 Task: Find a one-way flight from Sharm El-Sheikh to Johannesburg for 2 passengers in Economy class on August 15.
Action: Mouse pressed left at (331, 223)
Screenshot: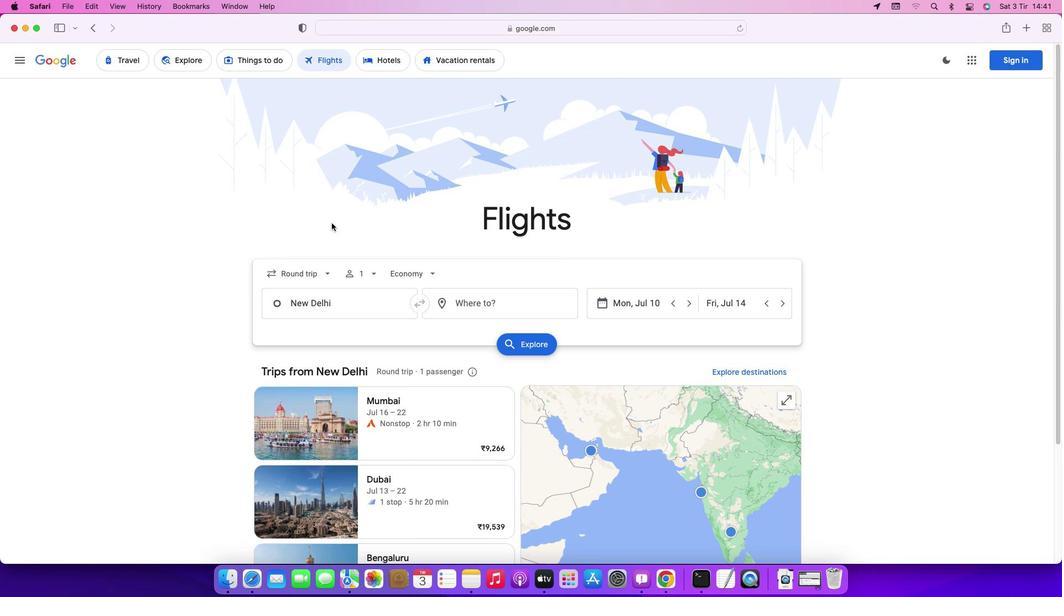 
Action: Mouse moved to (309, 270)
Screenshot: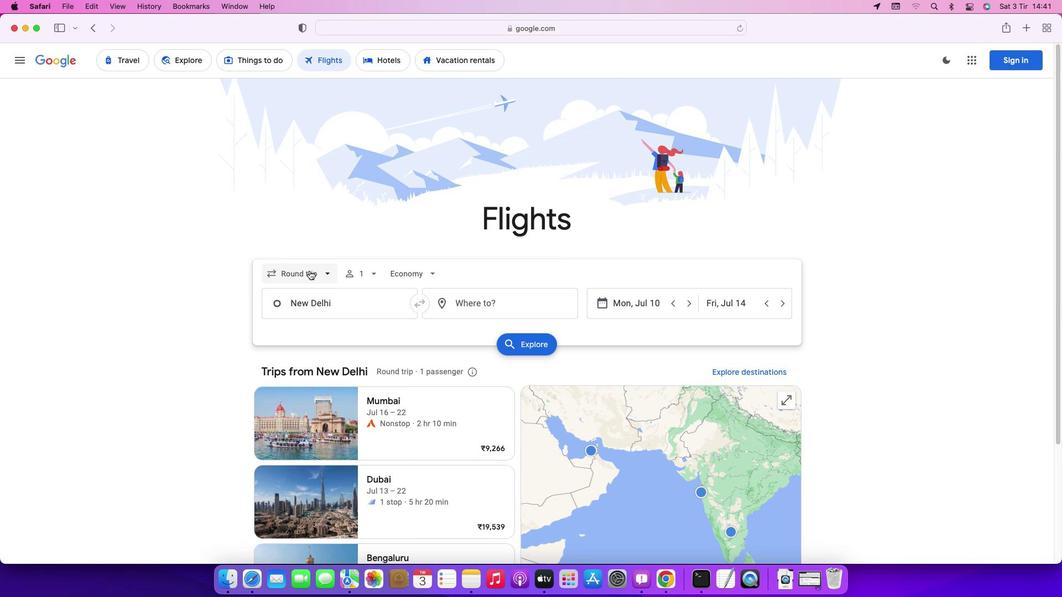 
Action: Mouse pressed left at (309, 270)
Screenshot: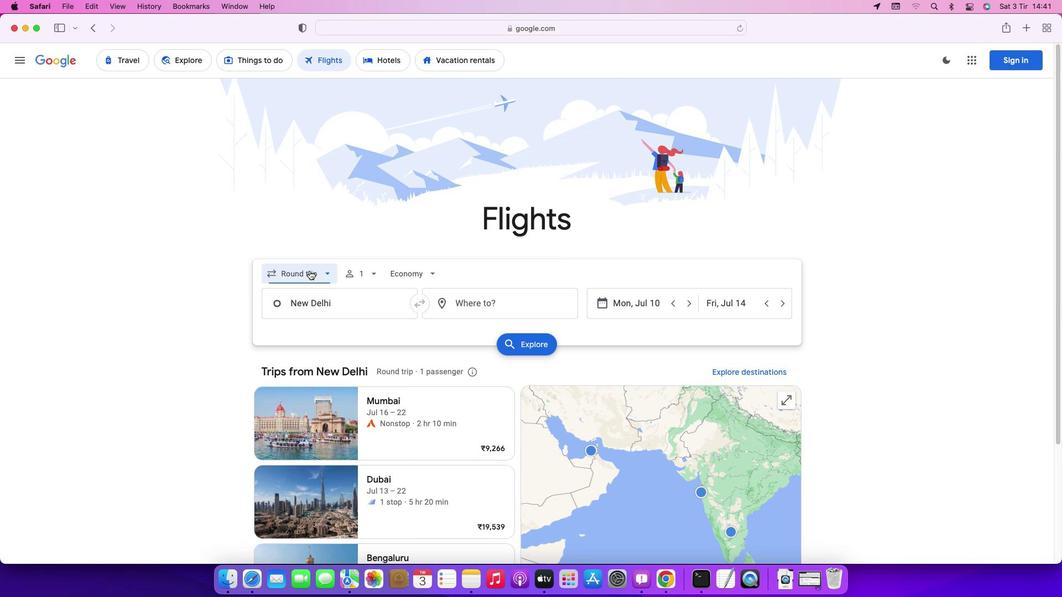 
Action: Mouse moved to (310, 323)
Screenshot: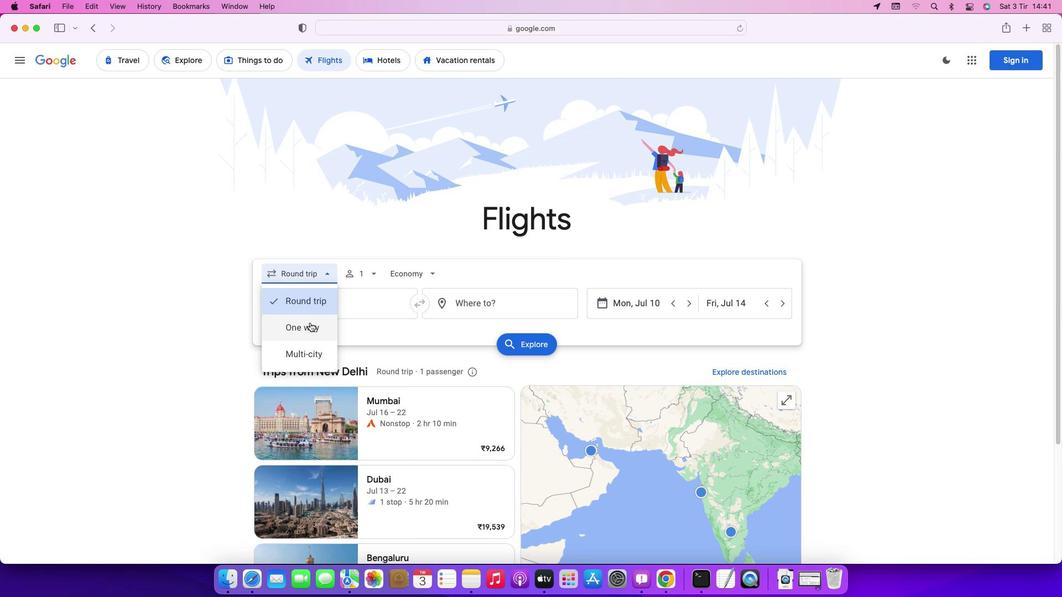 
Action: Mouse pressed left at (310, 323)
Screenshot: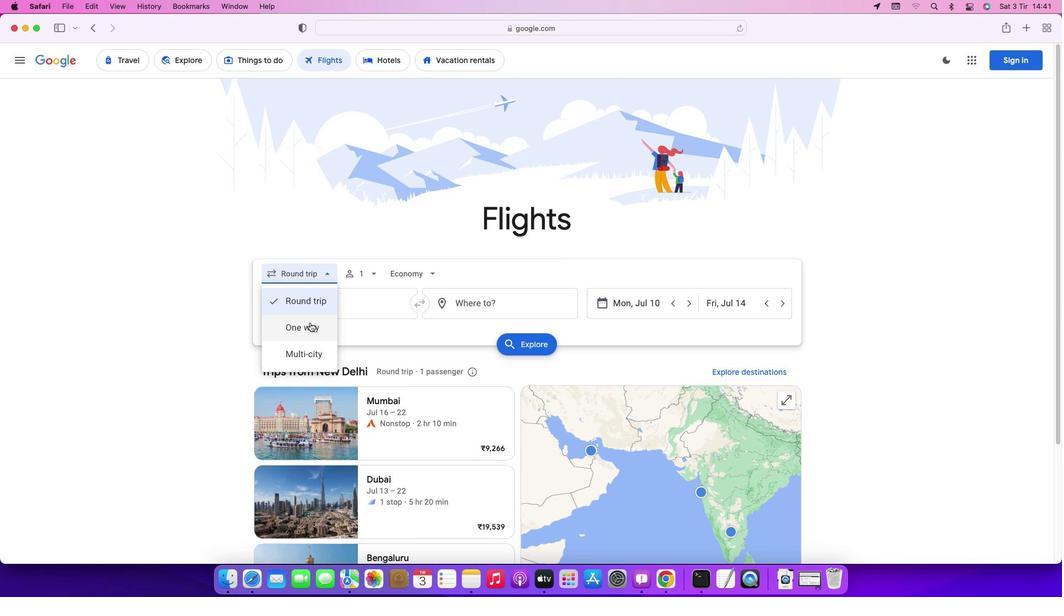 
Action: Mouse moved to (366, 277)
Screenshot: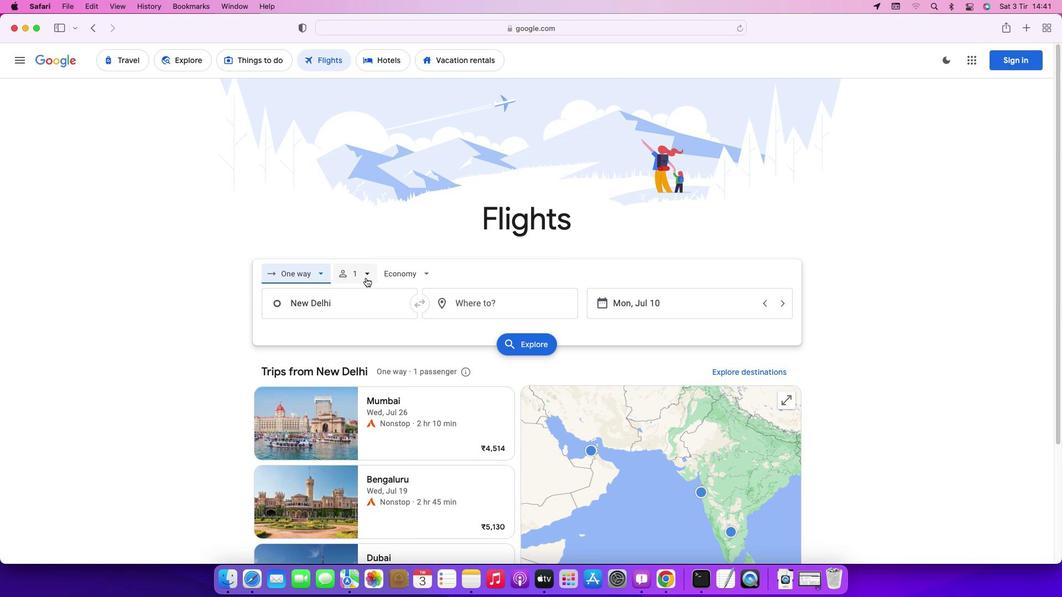
Action: Mouse pressed left at (366, 277)
Screenshot: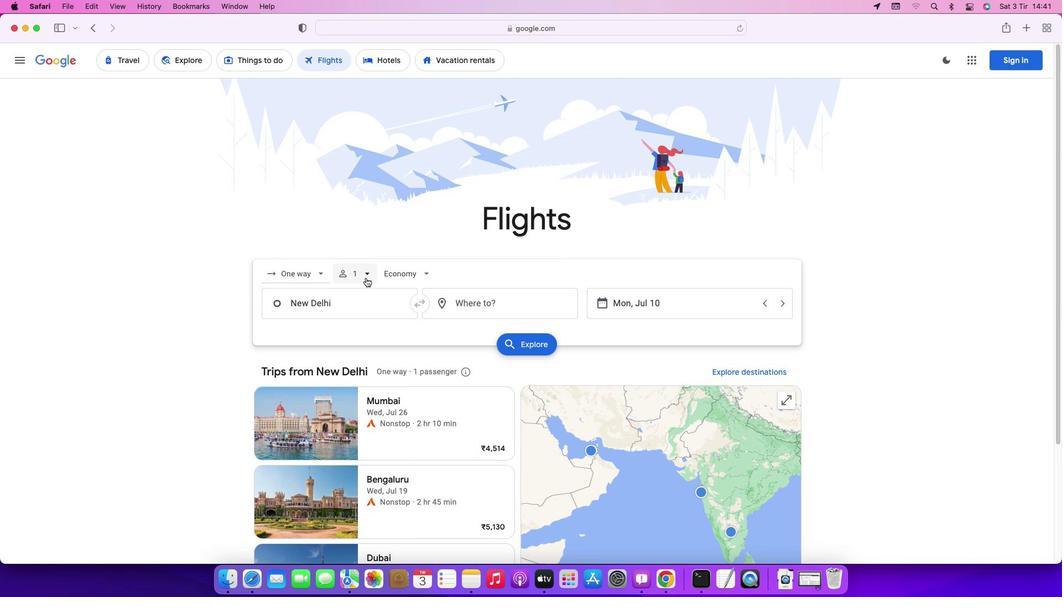 
Action: Mouse moved to (450, 302)
Screenshot: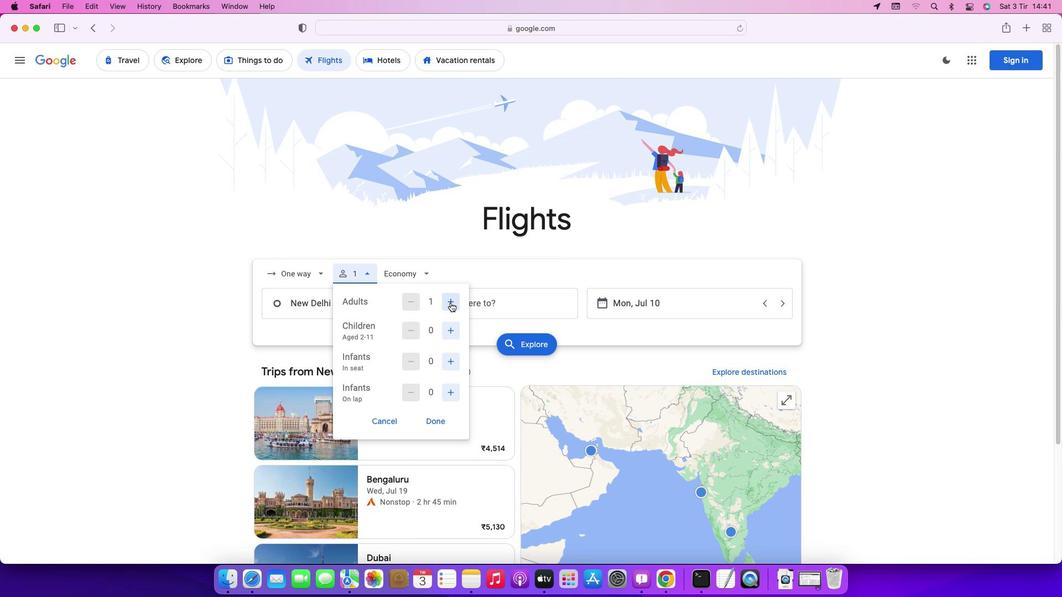 
Action: Mouse pressed left at (450, 302)
Screenshot: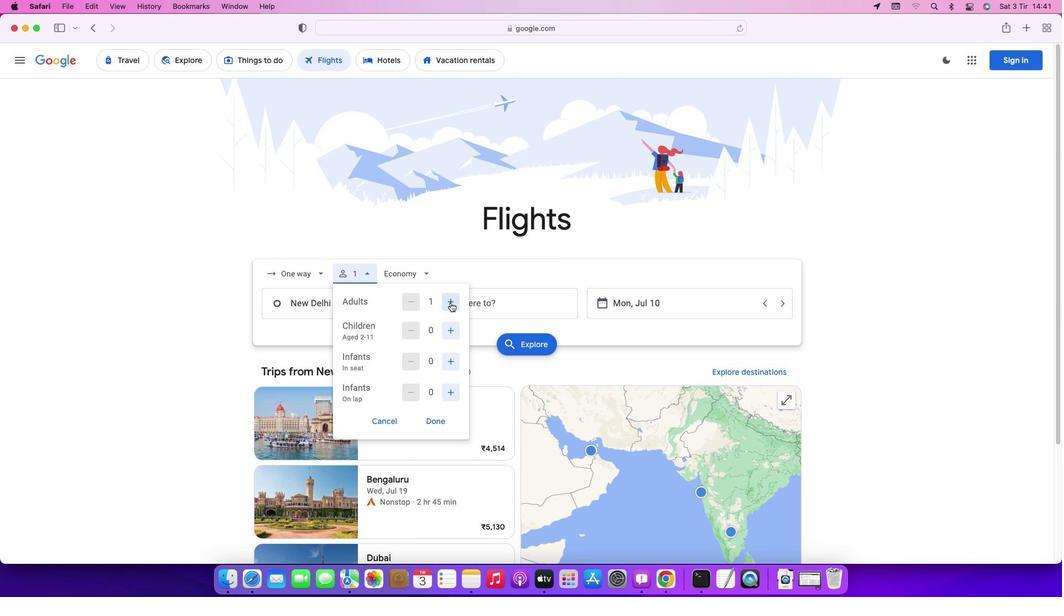 
Action: Mouse moved to (439, 423)
Screenshot: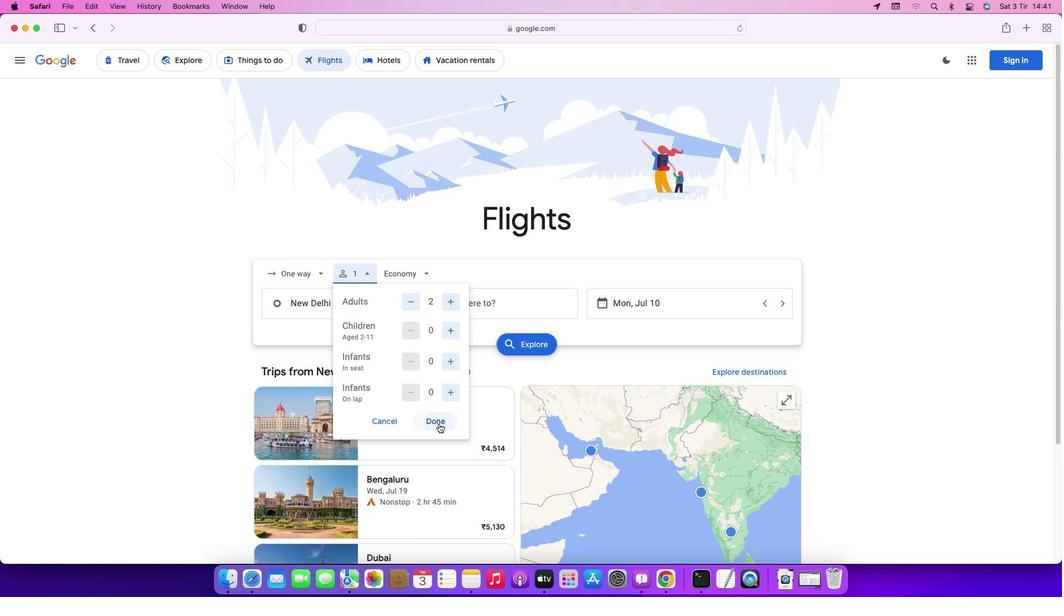 
Action: Mouse pressed left at (439, 423)
Screenshot: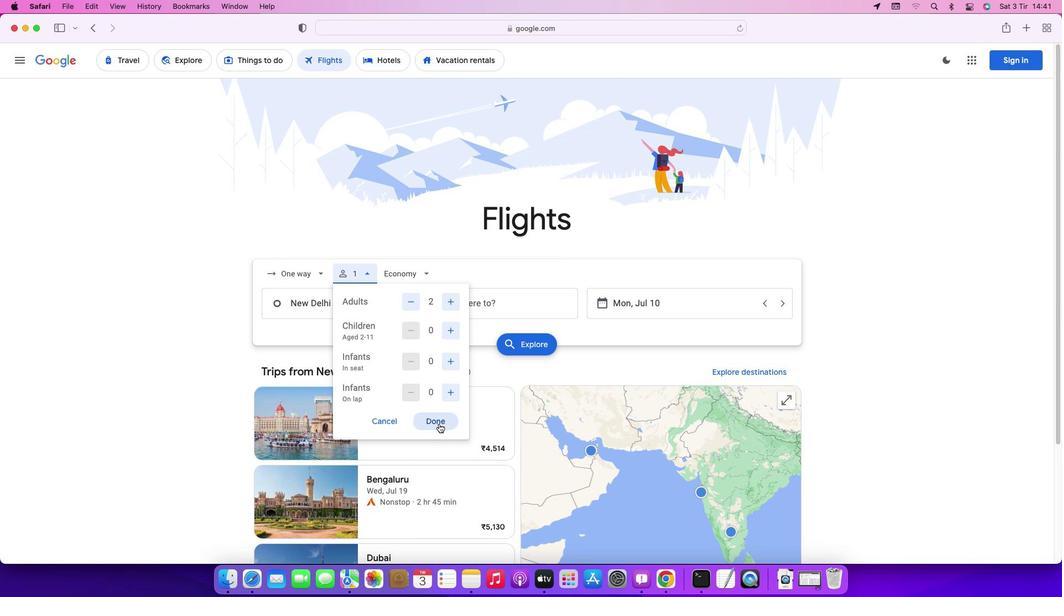 
Action: Mouse moved to (405, 276)
Screenshot: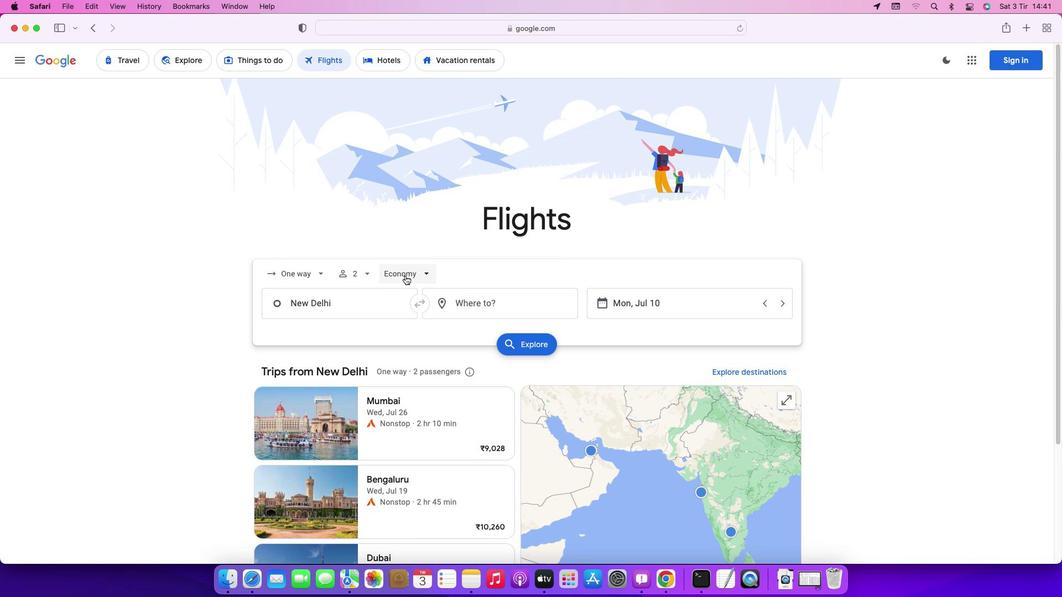 
Action: Mouse pressed left at (405, 276)
Screenshot: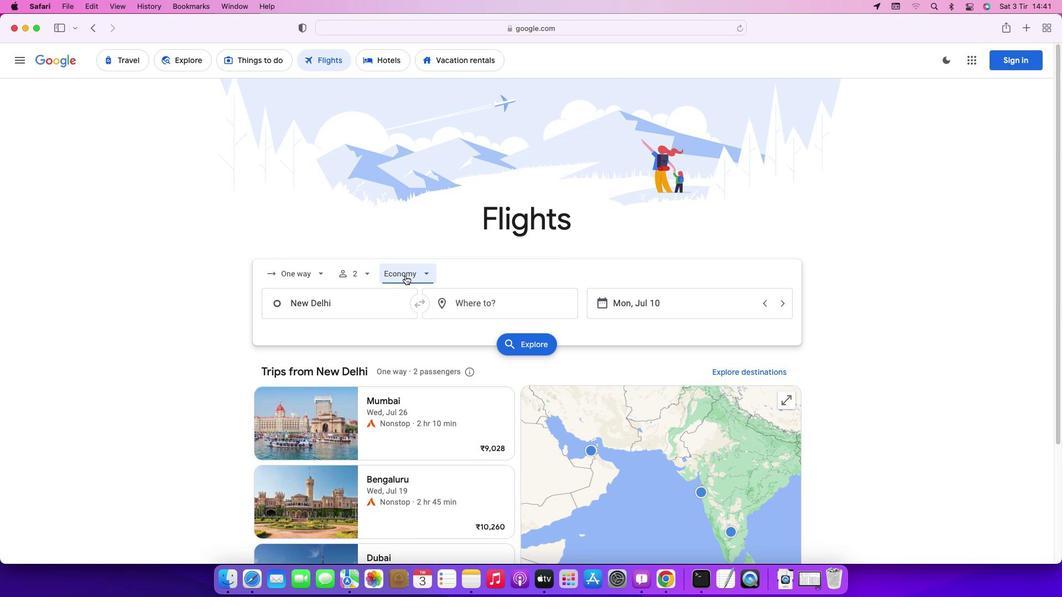 
Action: Mouse moved to (427, 304)
Screenshot: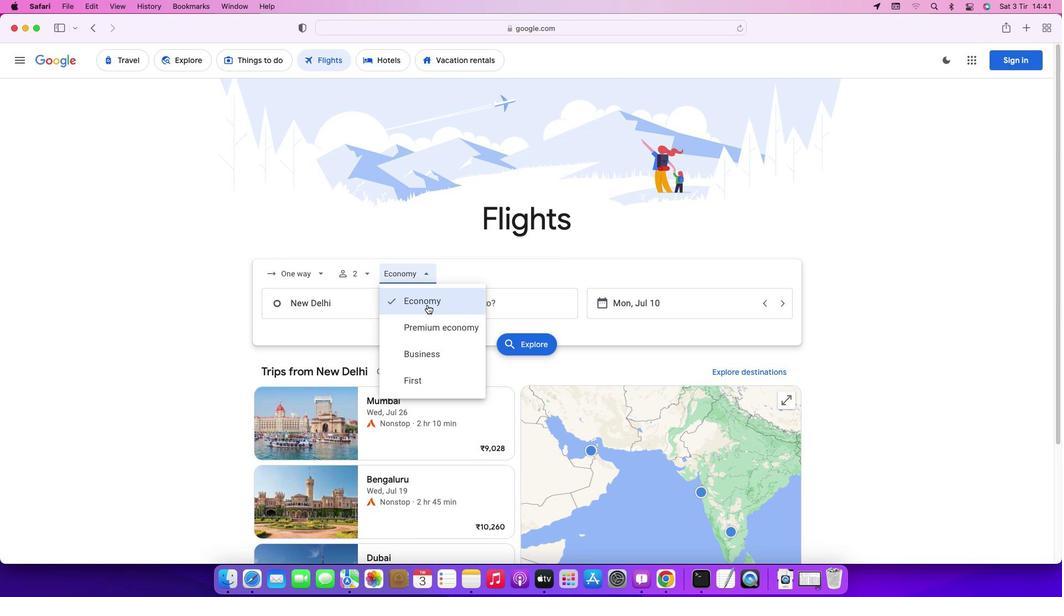 
Action: Mouse pressed left at (427, 304)
Screenshot: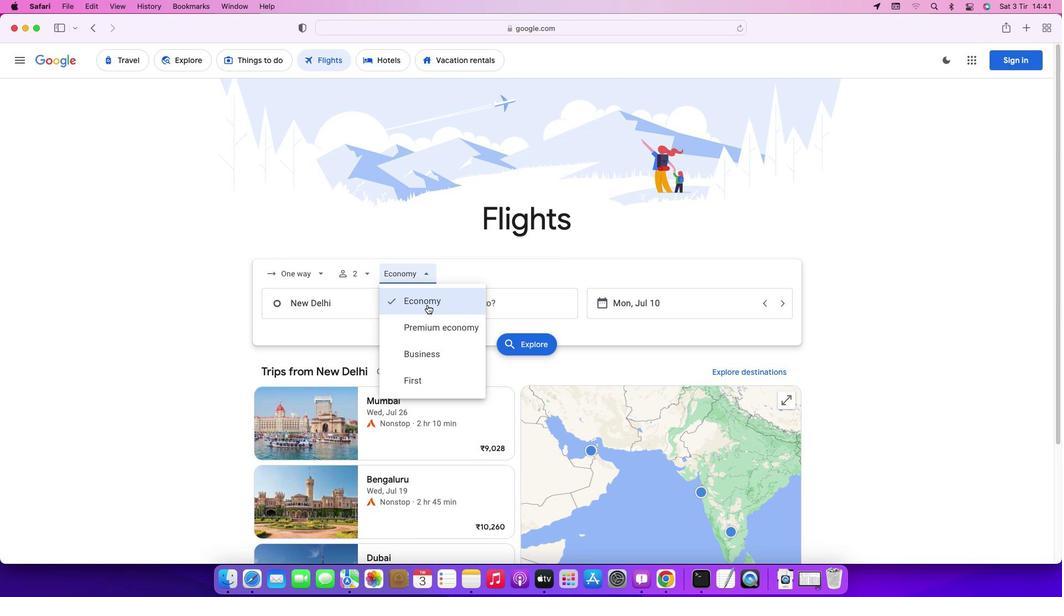 
Action: Mouse moved to (353, 304)
Screenshot: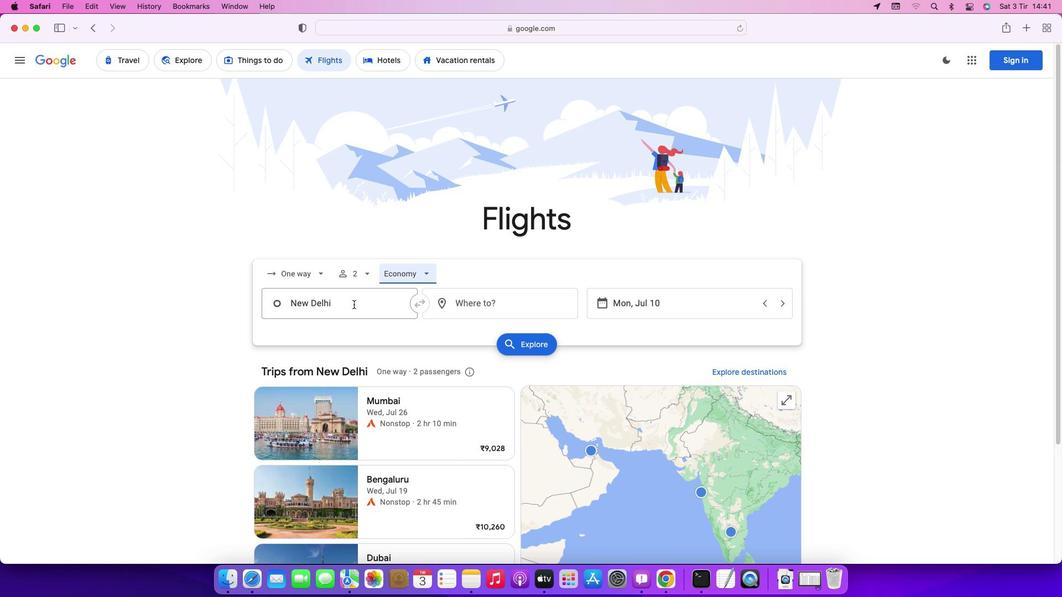 
Action: Mouse pressed left at (353, 304)
Screenshot: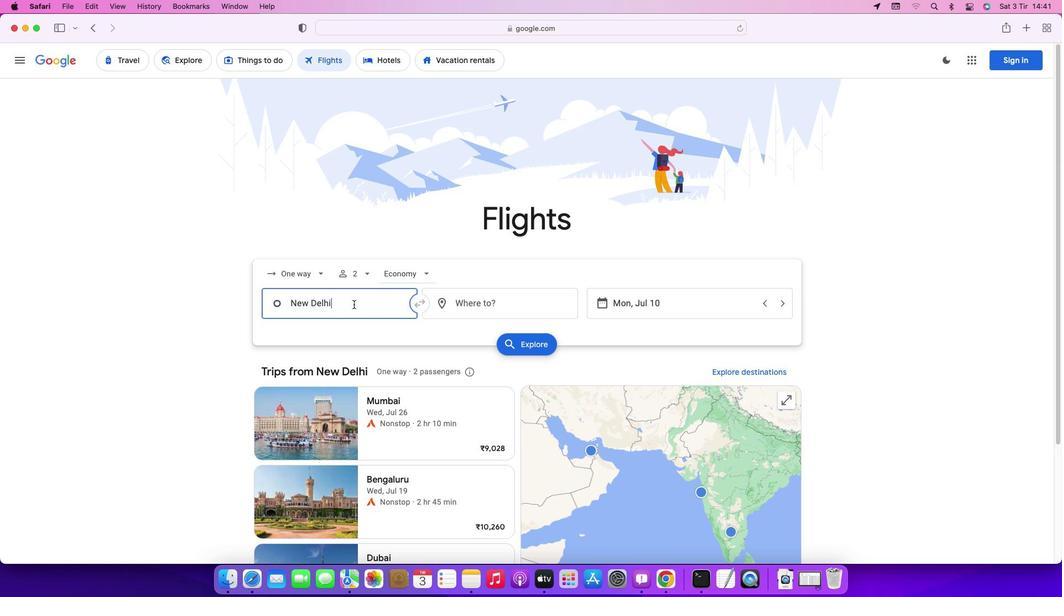 
Action: Key pressed Key.backspaceKey.caps_lock'S'Key.caps_lock'h''a''r''m'Key.spaceKey.caps_lock'E'Key.caps_lock'l'Key.spaceKey.caps_lock'S'Key.caps_lock'h''e''i''k''h'Key.enter
Screenshot: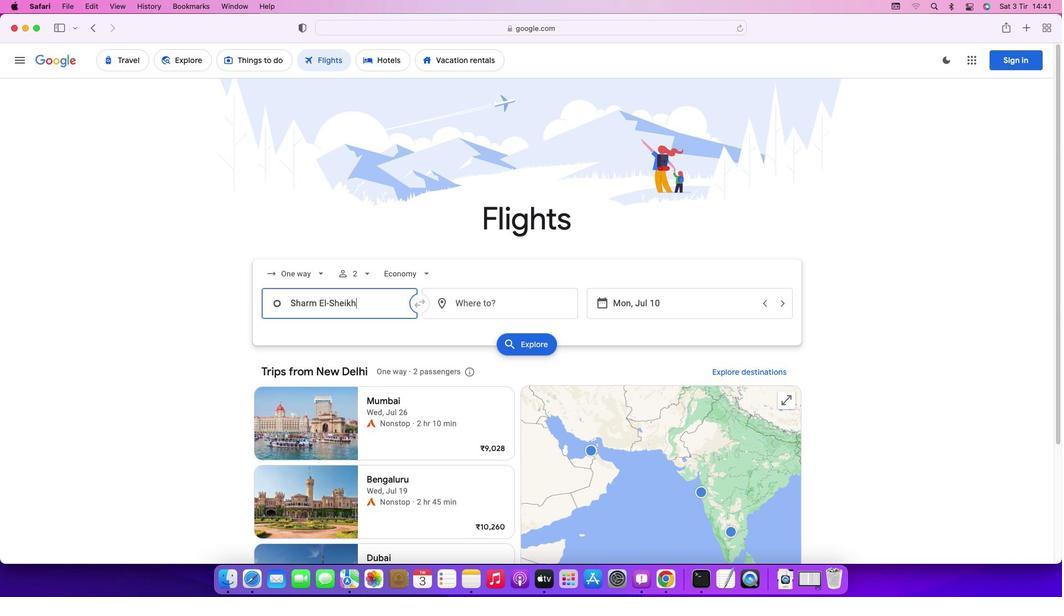 
Action: Mouse moved to (474, 312)
Screenshot: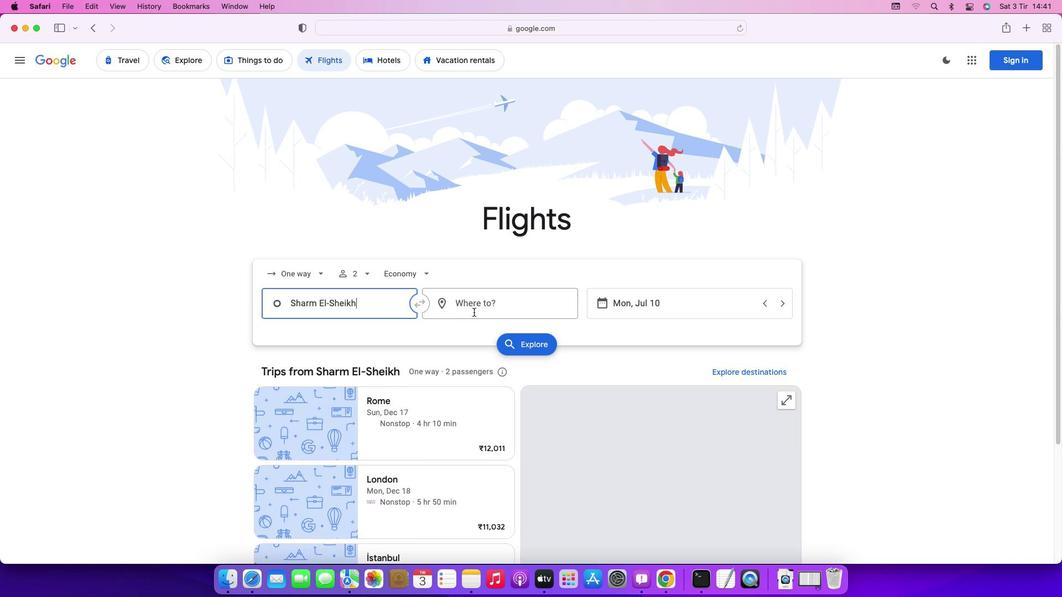 
Action: Mouse pressed left at (474, 312)
Screenshot: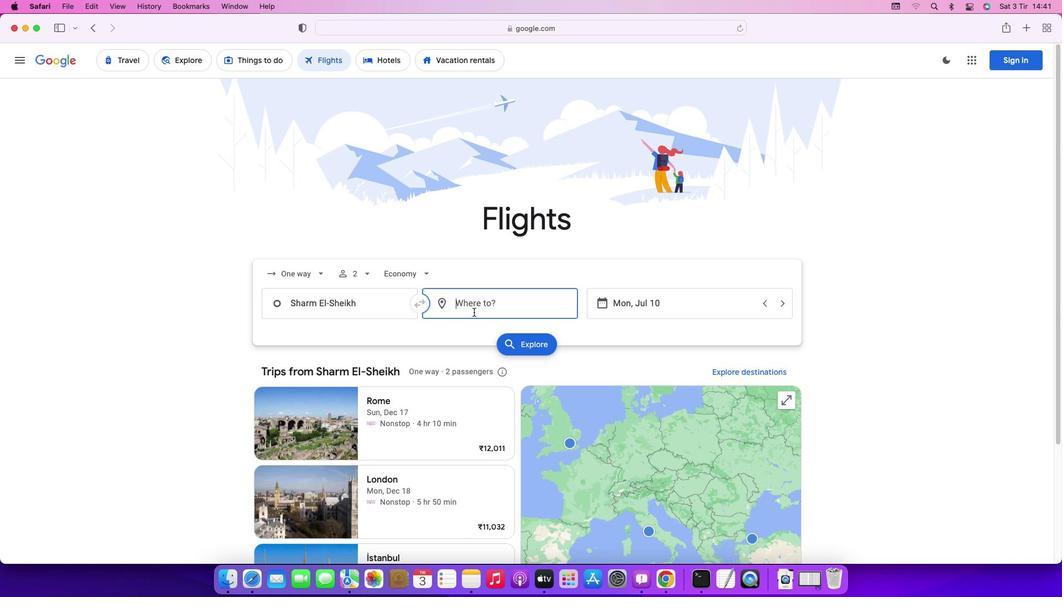 
Action: Mouse moved to (474, 312)
Screenshot: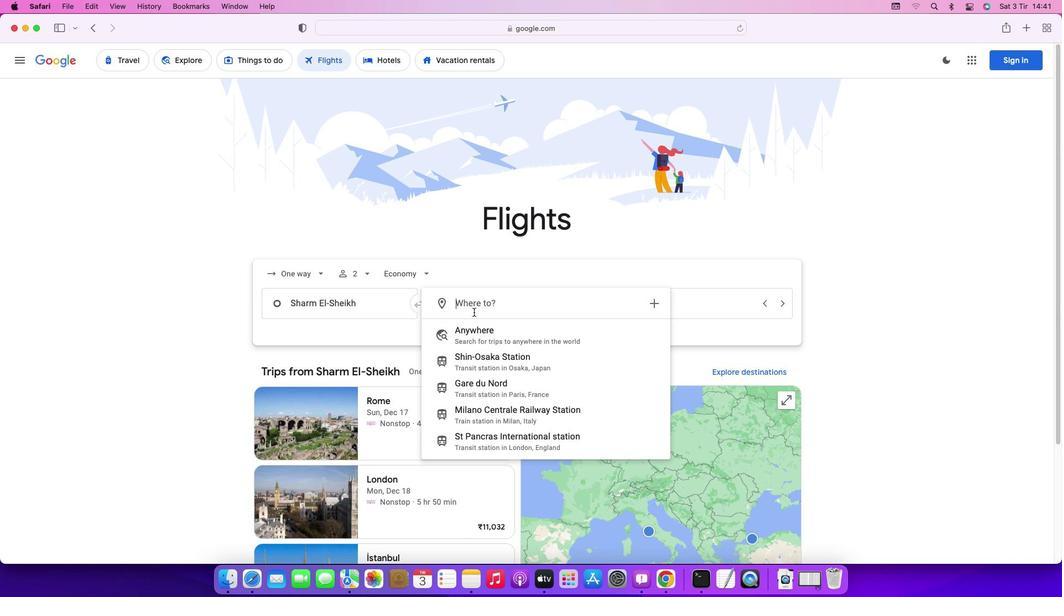 
Action: Key pressed Key.caps_lock'J'Key.caps_lock'o''h''a''n''n''e''s''b''u''r''g'Key.enter
Screenshot: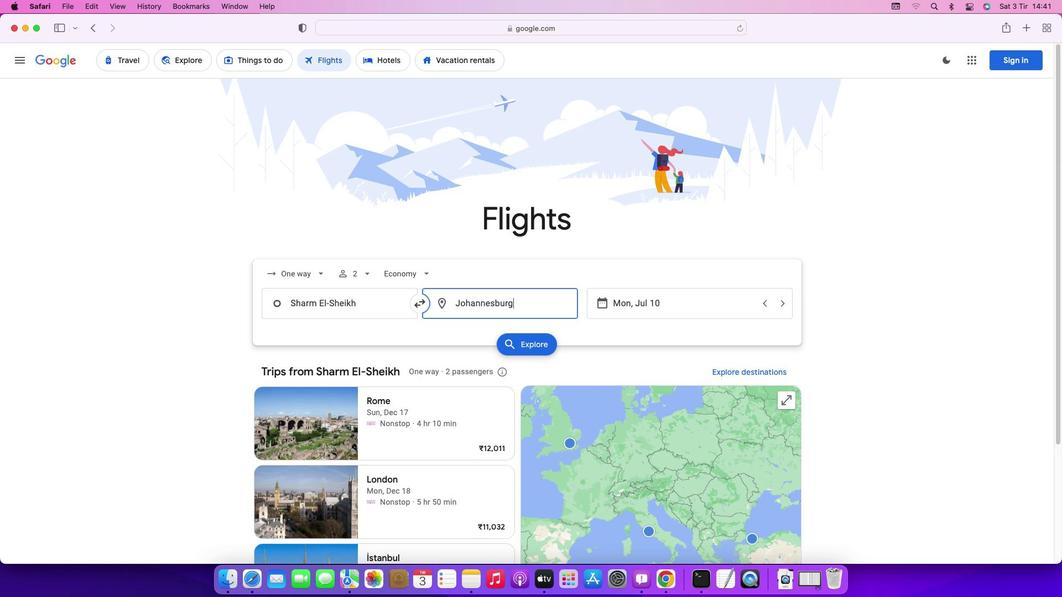 
Action: Mouse moved to (675, 309)
Screenshot: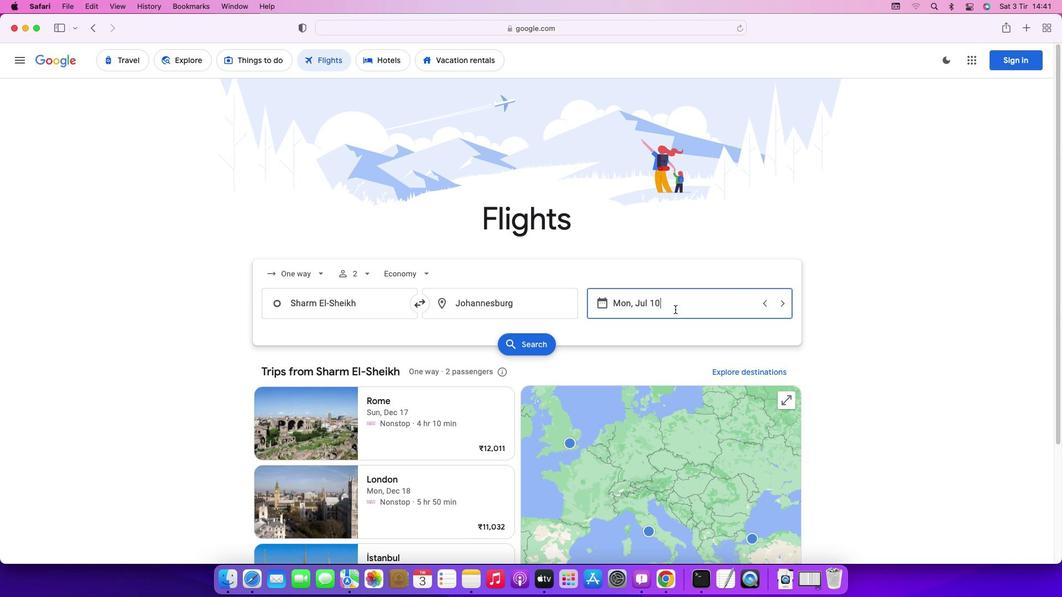 
Action: Mouse pressed left at (675, 309)
Screenshot: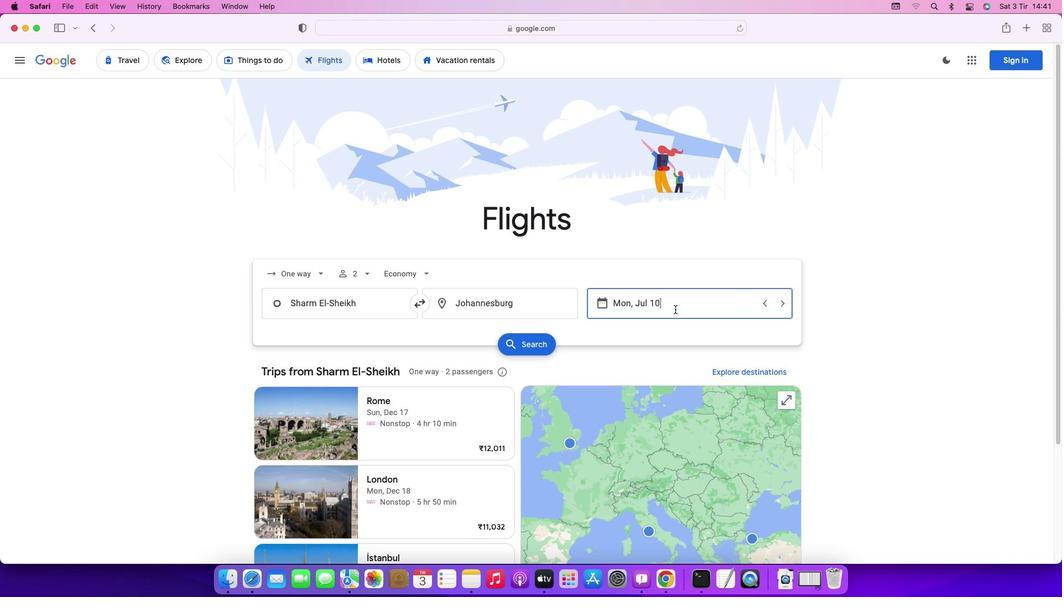 
Action: Mouse moved to (801, 413)
Screenshot: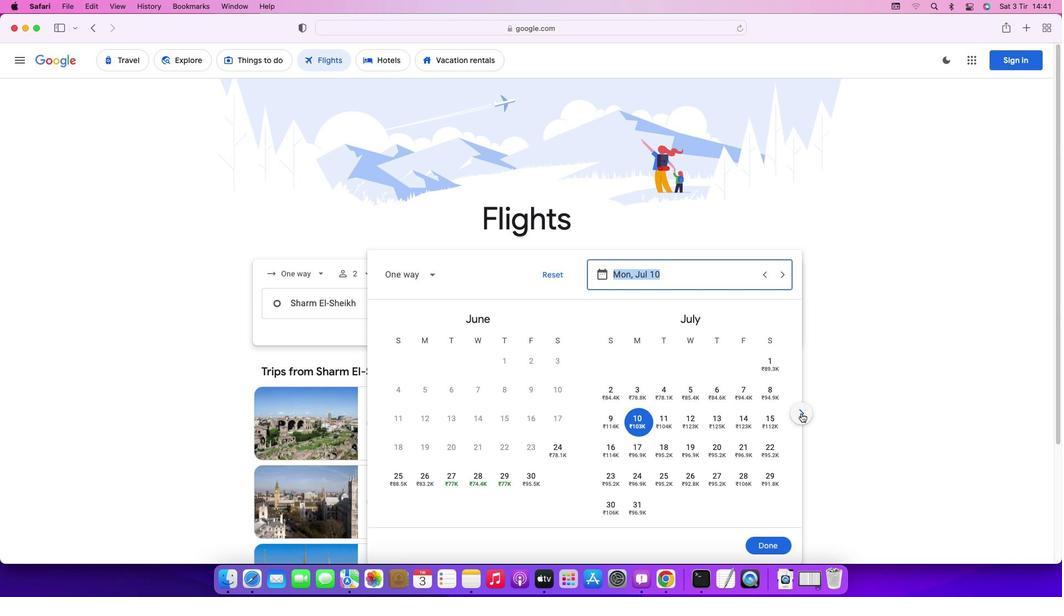 
Action: Mouse pressed left at (801, 413)
Screenshot: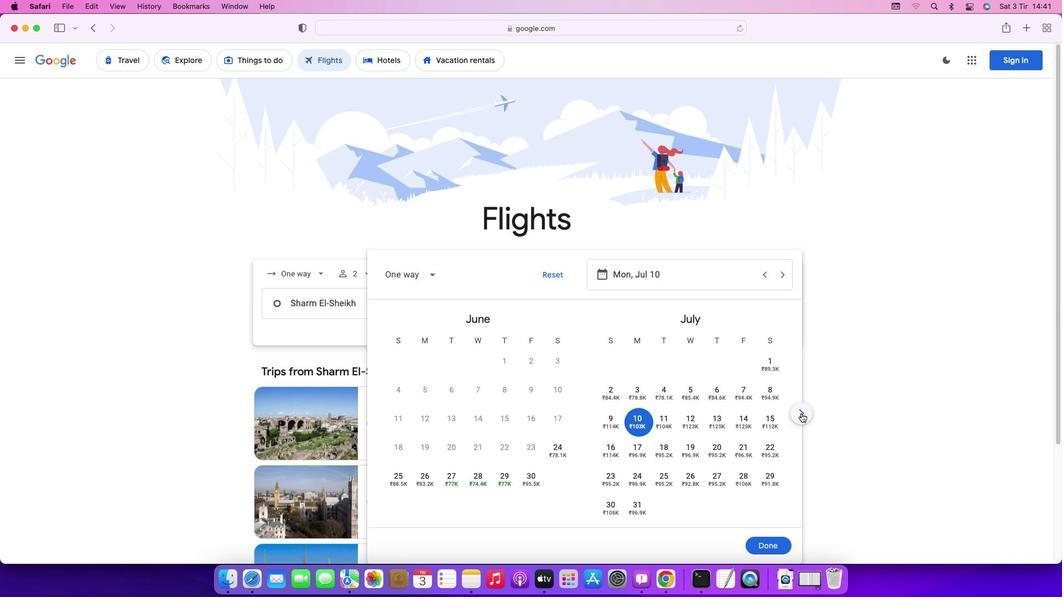 
Action: Mouse moved to (663, 418)
Screenshot: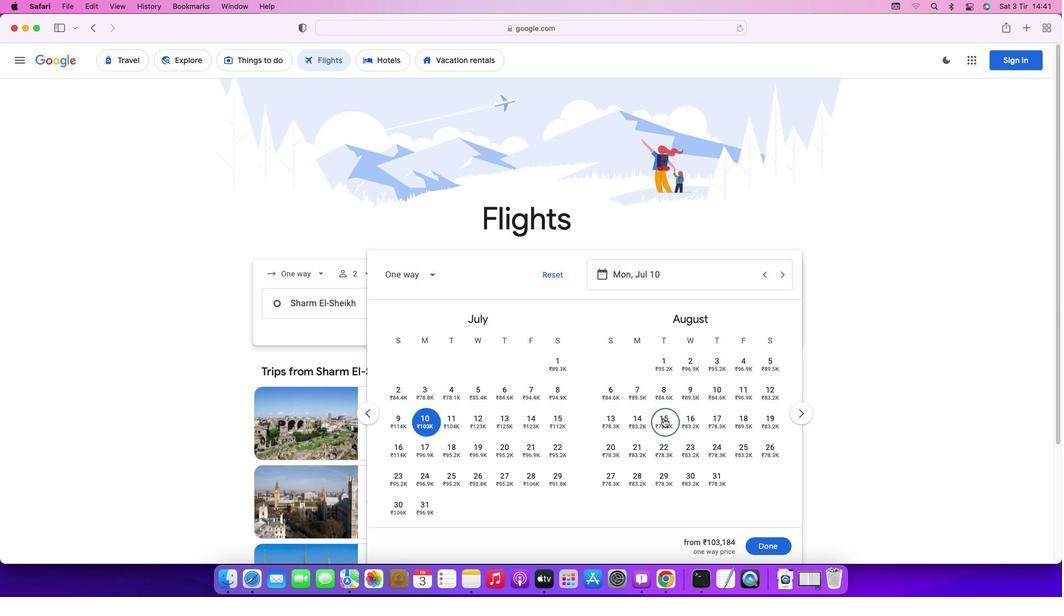 
Action: Mouse pressed left at (663, 418)
Screenshot: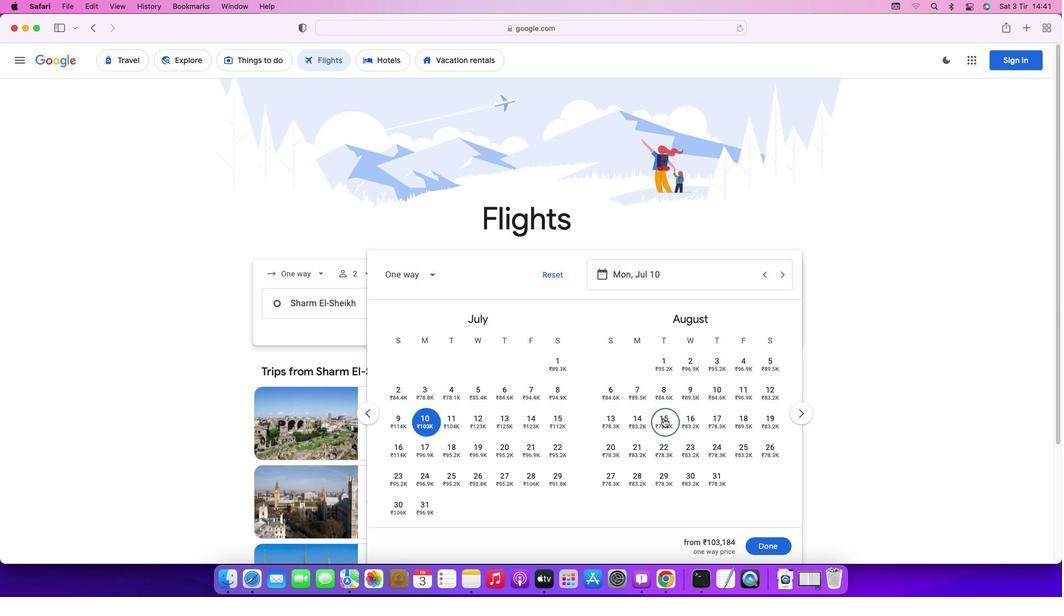 
Action: Mouse moved to (774, 542)
Screenshot: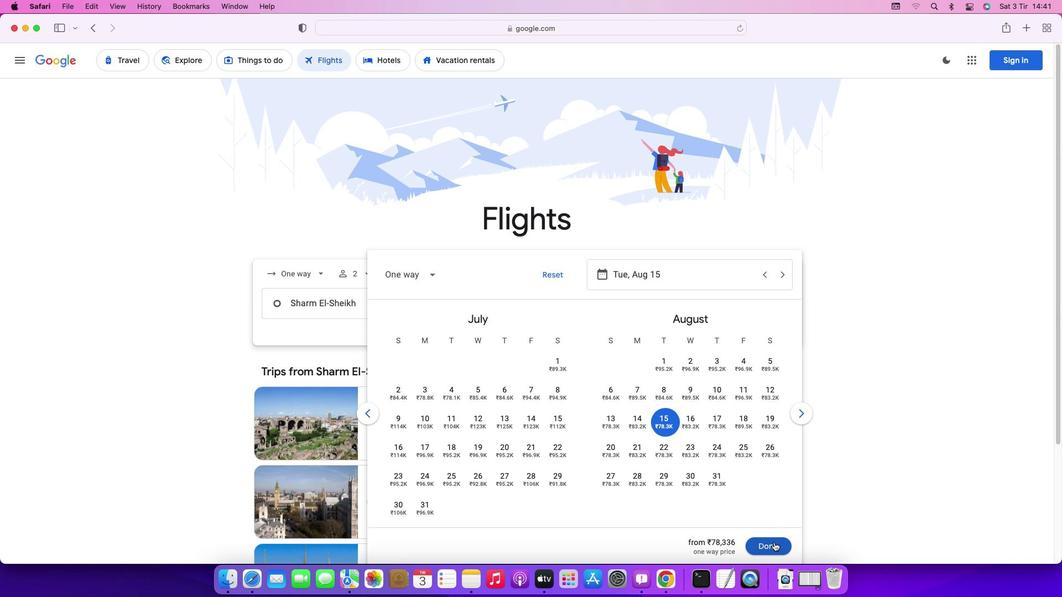 
Action: Mouse pressed left at (774, 542)
Screenshot: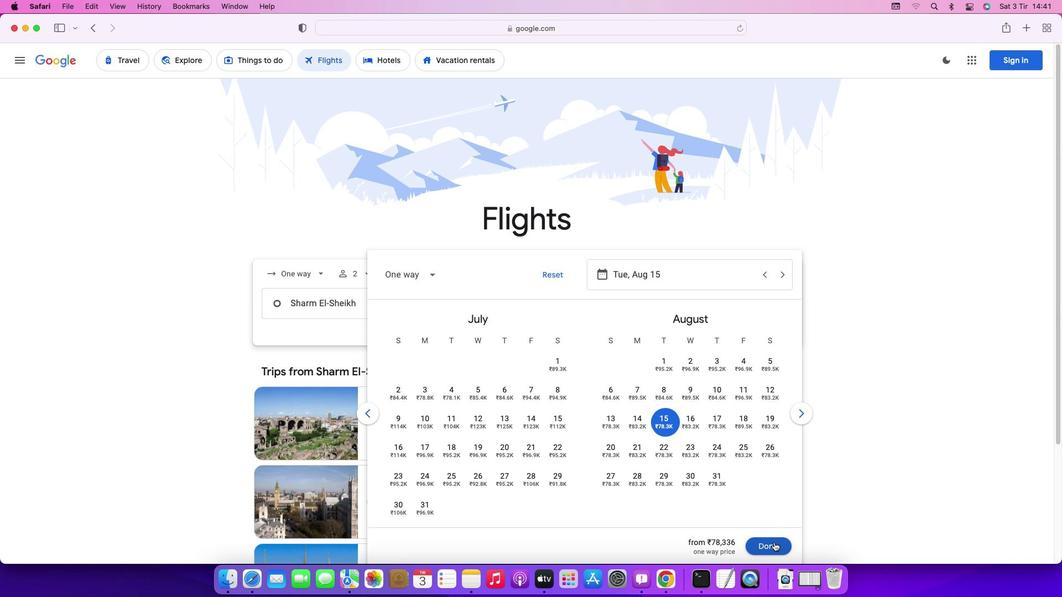
Action: Mouse moved to (669, 370)
Screenshot: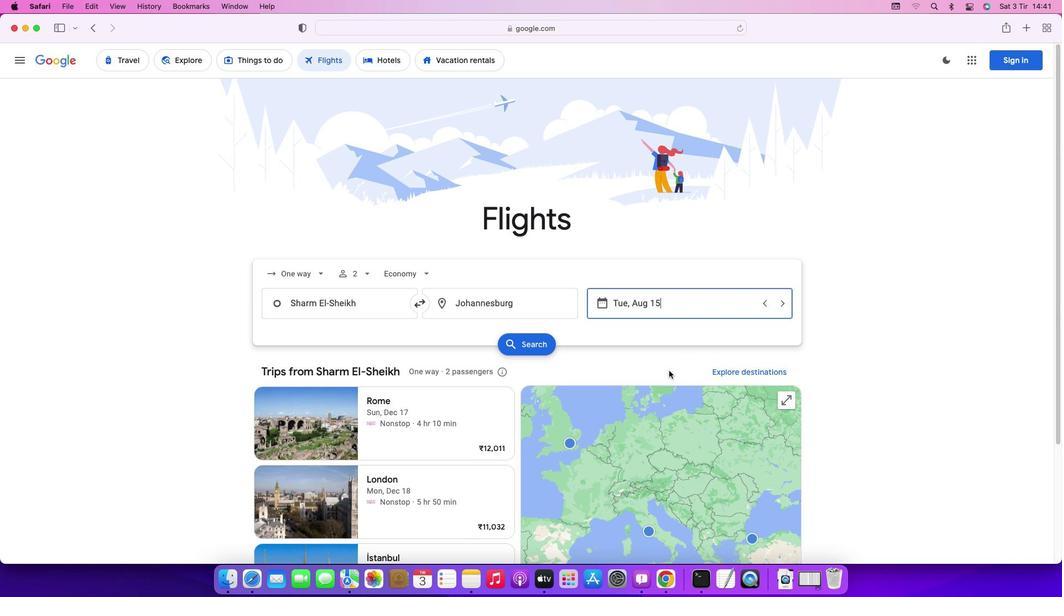 
